 Task: Sort the products by unit price (low first).
Action: Mouse moved to (22, 116)
Screenshot: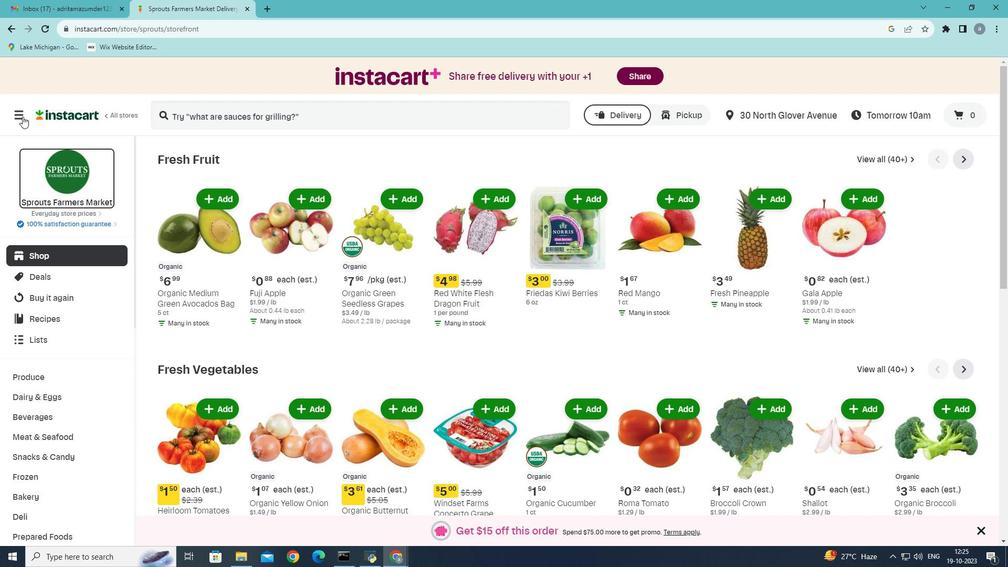 
Action: Mouse pressed left at (22, 116)
Screenshot: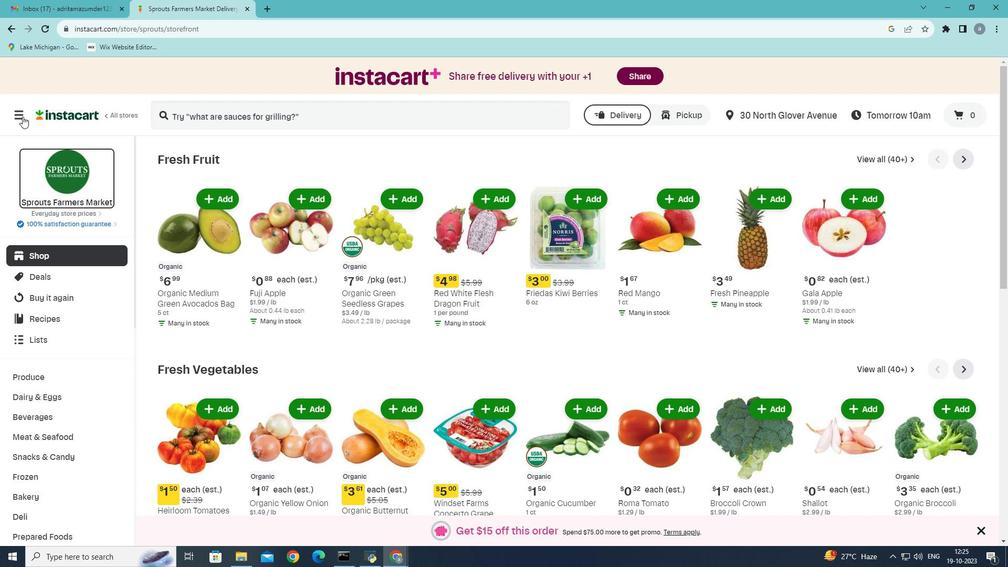 
Action: Mouse moved to (52, 298)
Screenshot: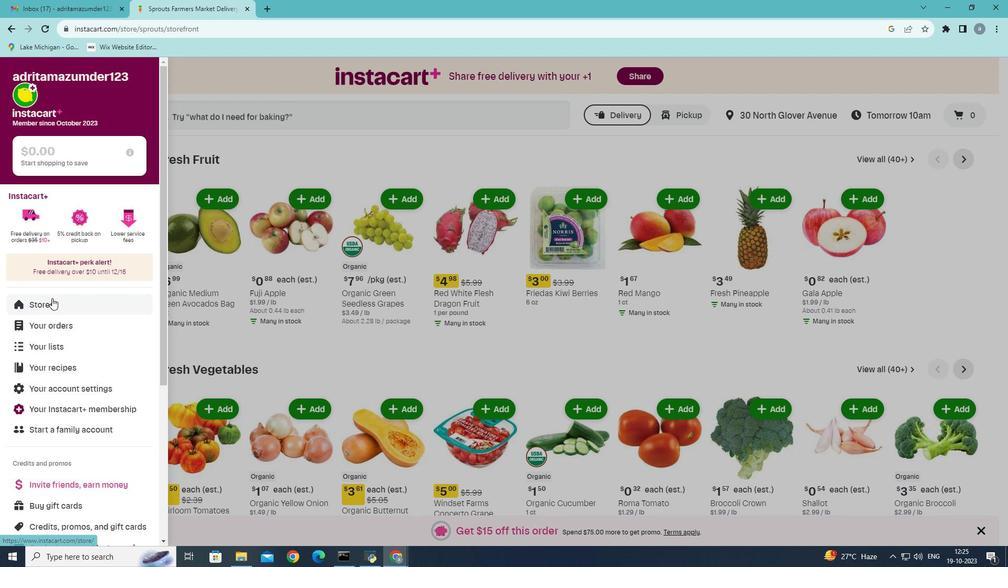 
Action: Mouse pressed left at (52, 298)
Screenshot: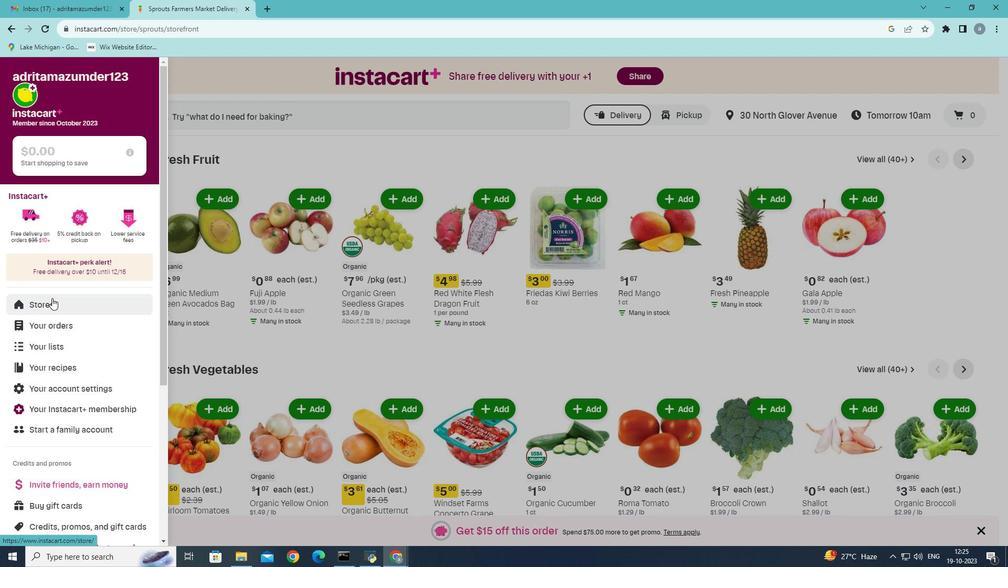 
Action: Mouse moved to (250, 123)
Screenshot: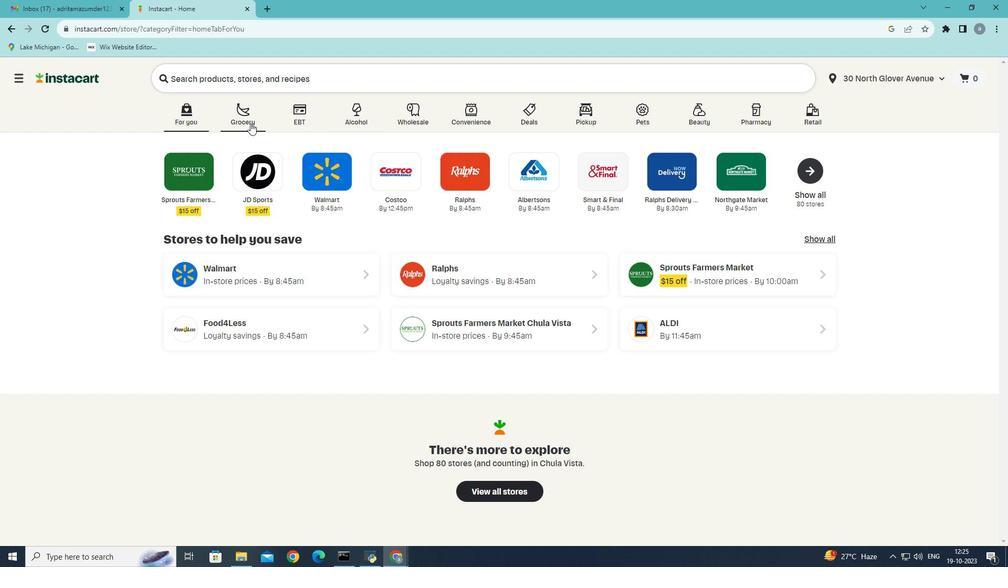
Action: Mouse pressed left at (250, 123)
Screenshot: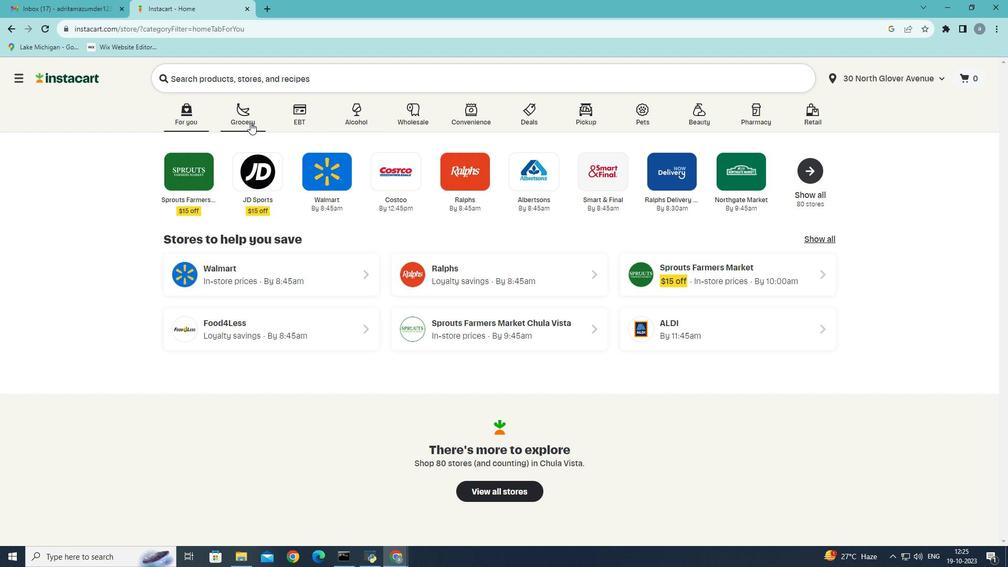 
Action: Mouse moved to (281, 308)
Screenshot: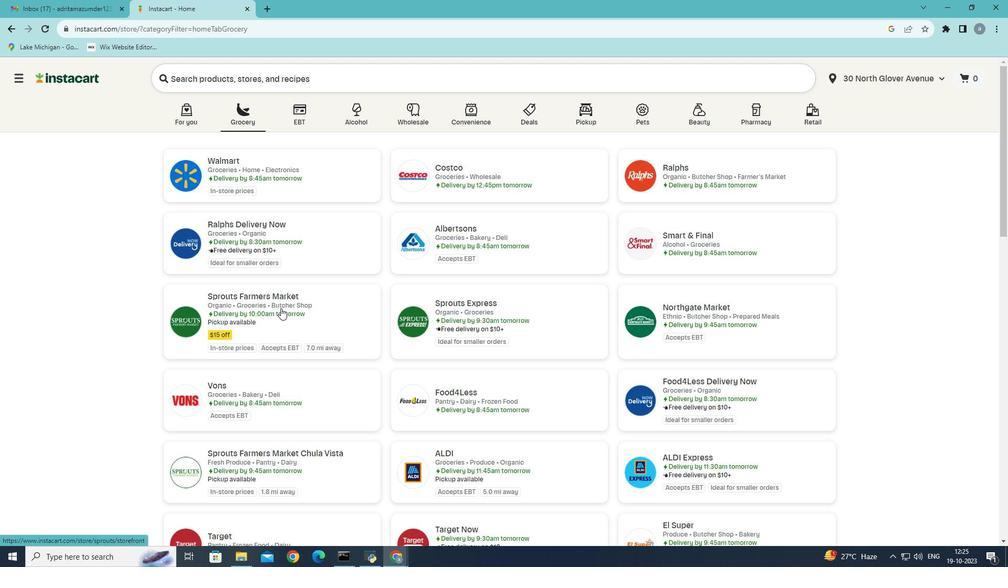 
Action: Mouse pressed left at (281, 308)
Screenshot: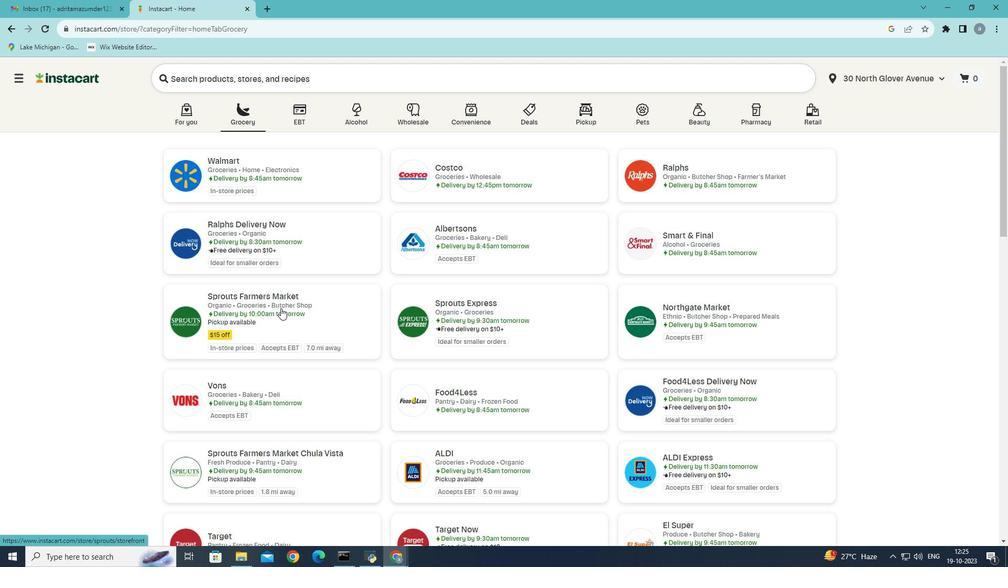 
Action: Mouse moved to (54, 420)
Screenshot: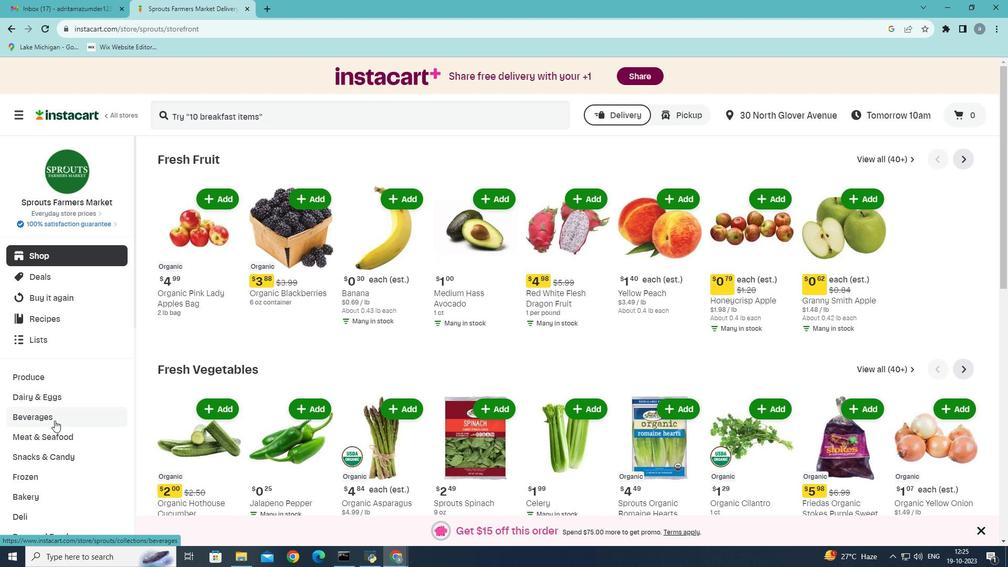 
Action: Mouse pressed left at (54, 420)
Screenshot: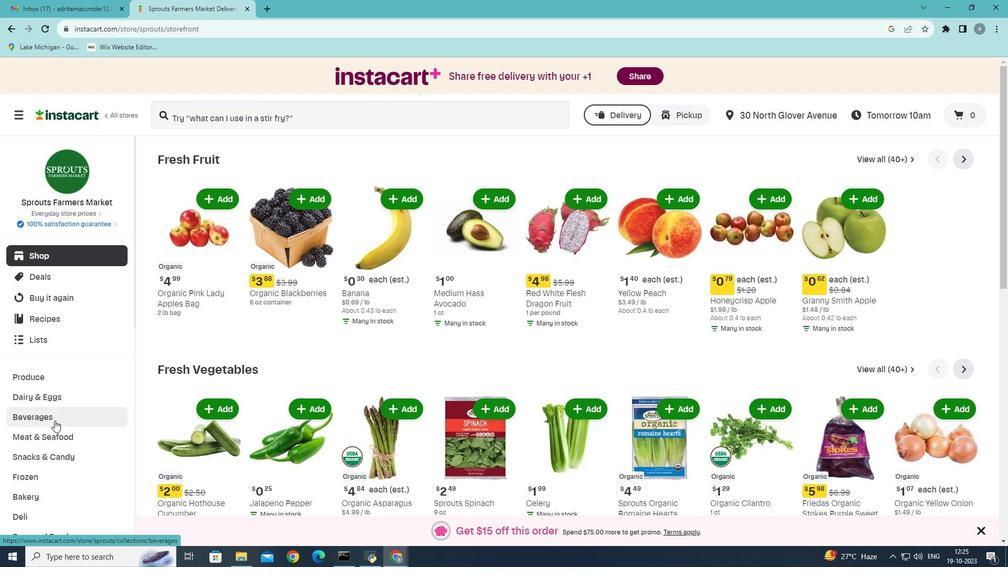
Action: Mouse moved to (48, 438)
Screenshot: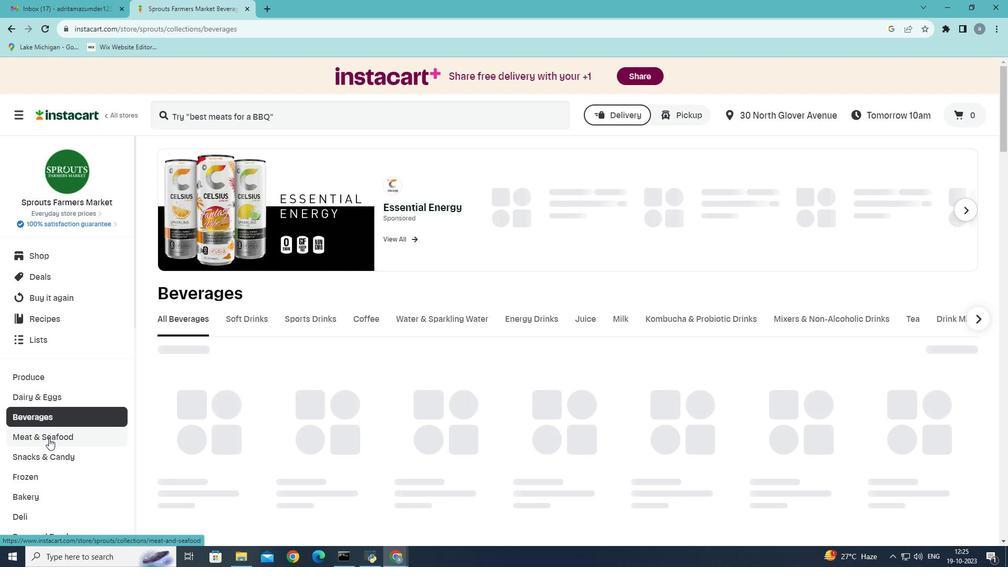 
Action: Mouse pressed left at (48, 438)
Screenshot: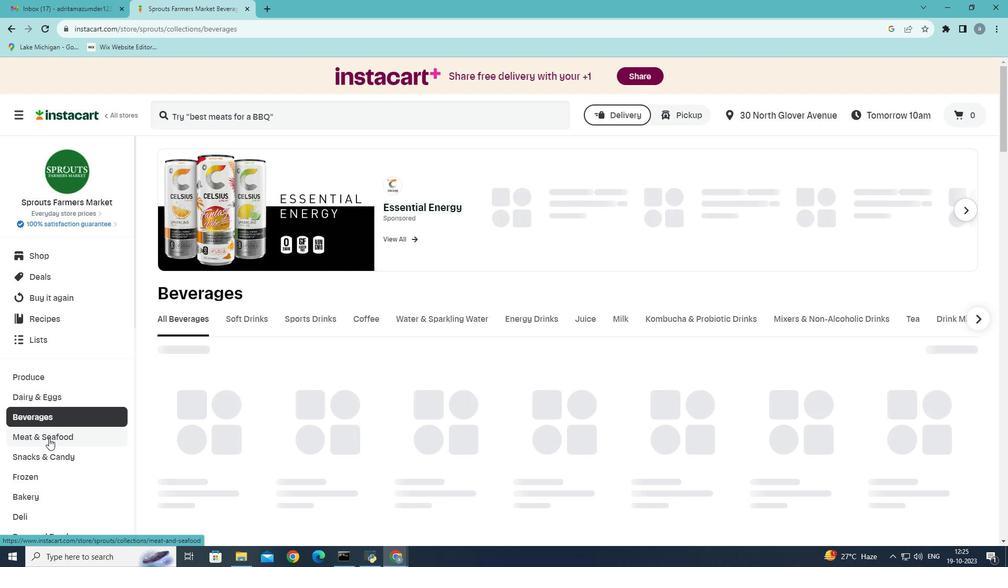 
Action: Mouse moved to (535, 186)
Screenshot: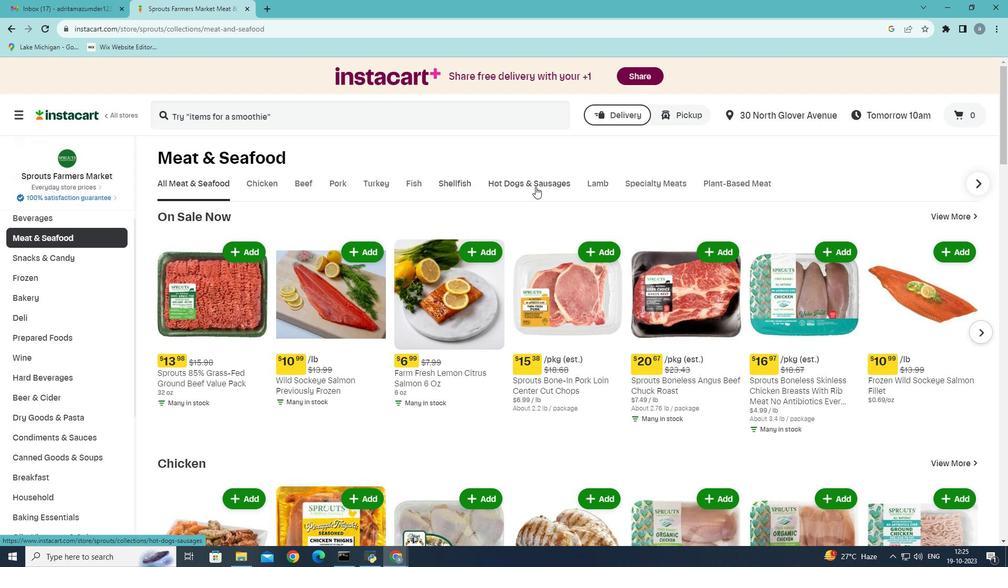 
Action: Mouse pressed left at (535, 186)
Screenshot: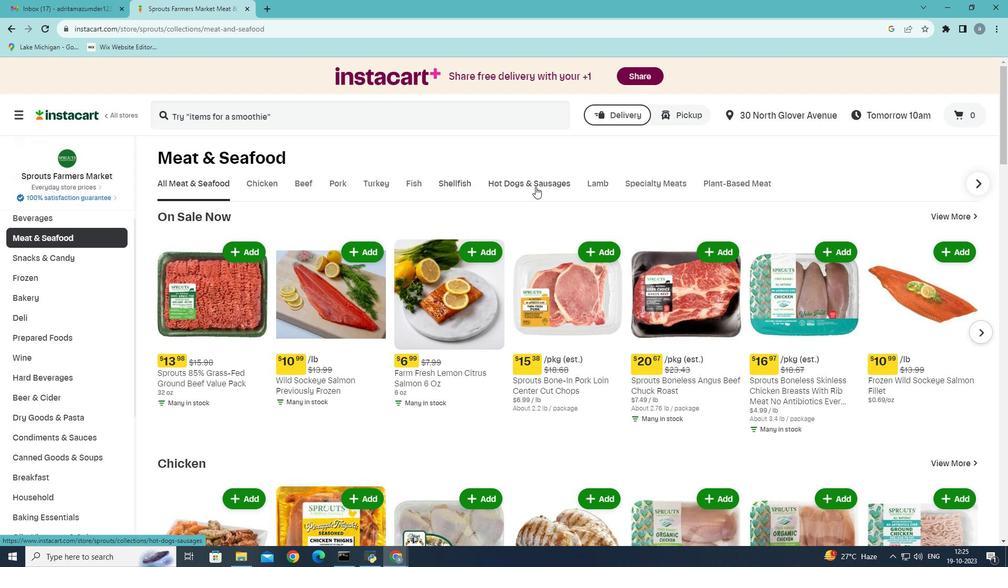 
Action: Mouse moved to (328, 235)
Screenshot: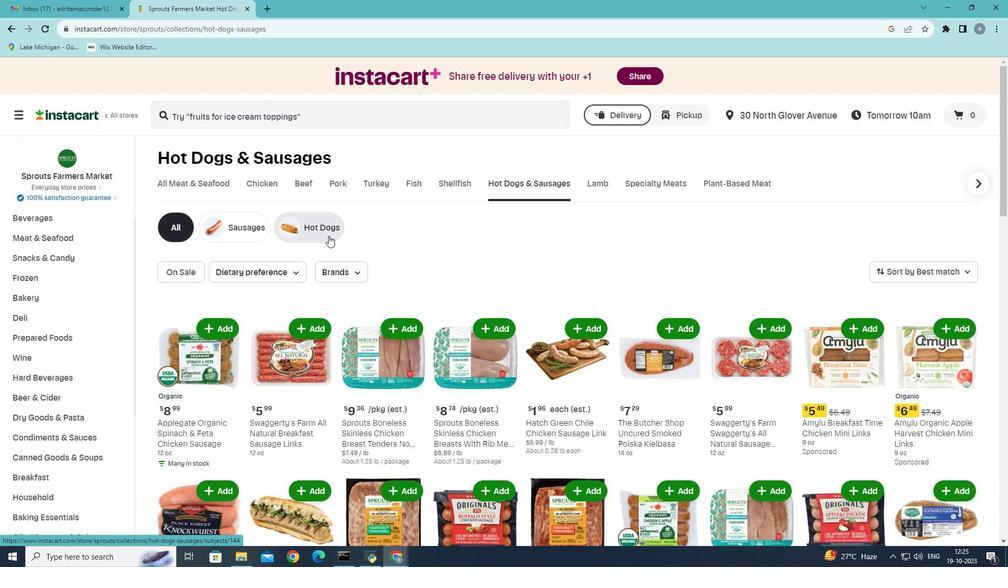 
Action: Mouse pressed left at (328, 235)
Screenshot: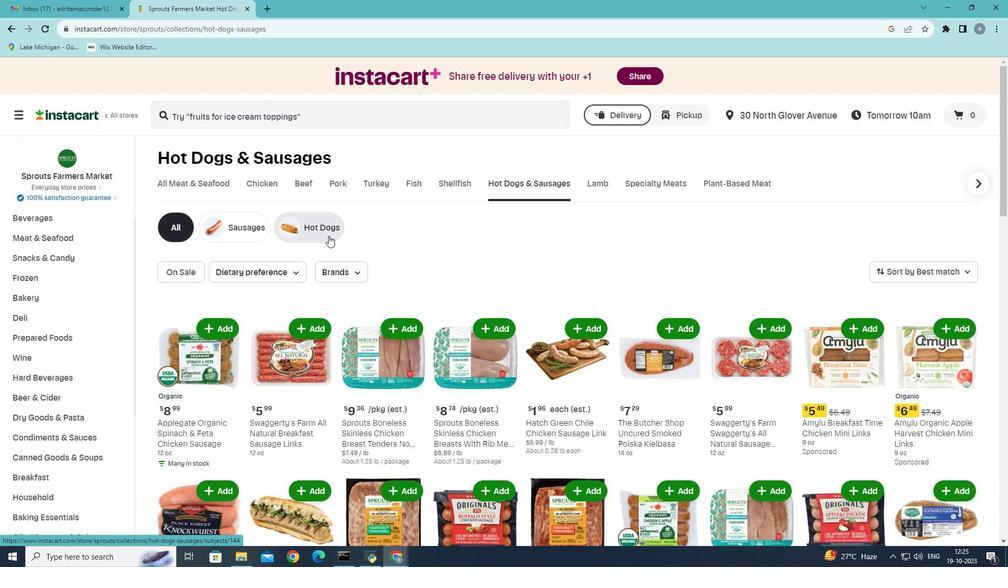 
Action: Mouse moved to (962, 270)
Screenshot: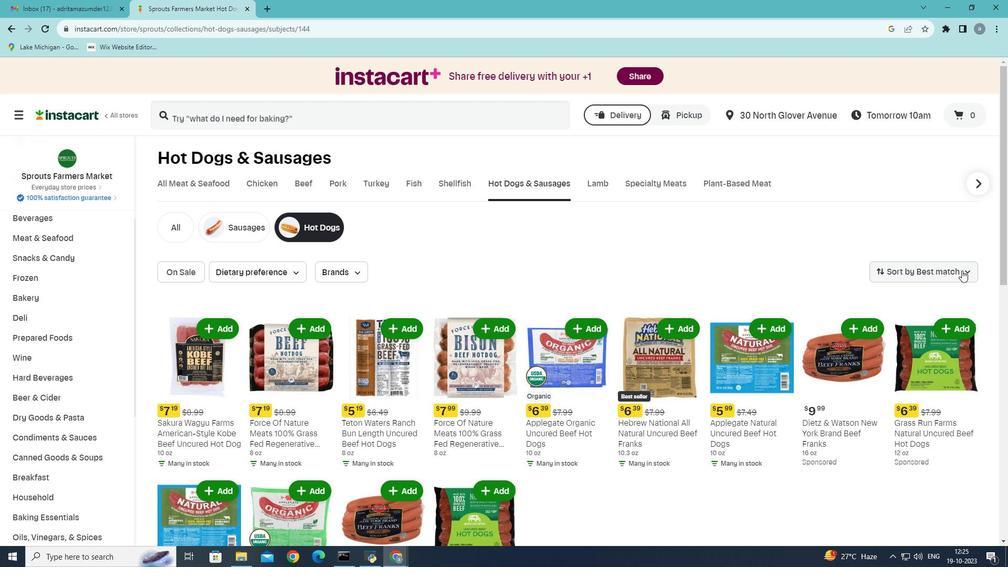 
Action: Mouse pressed left at (962, 270)
Screenshot: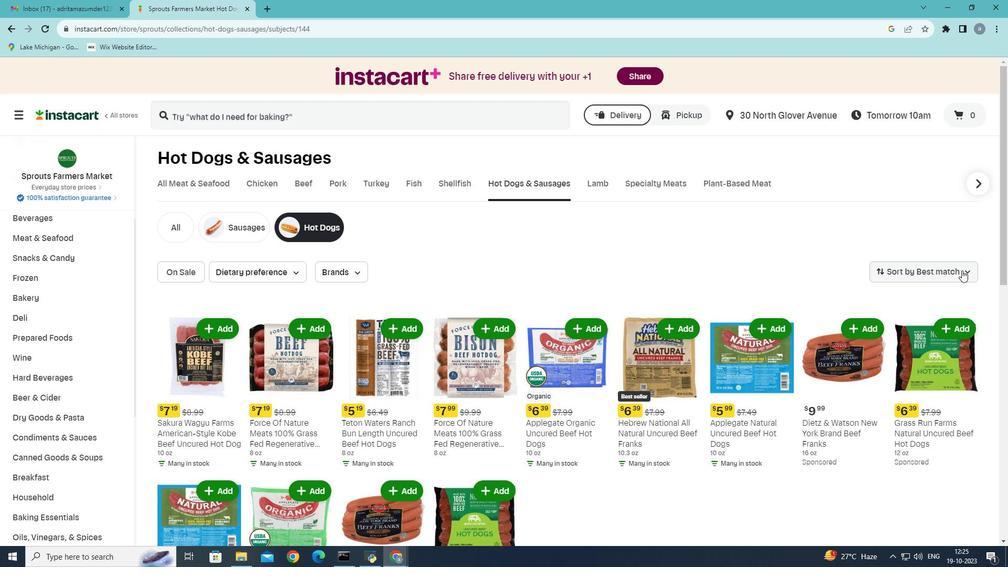 
Action: Mouse moved to (927, 370)
Screenshot: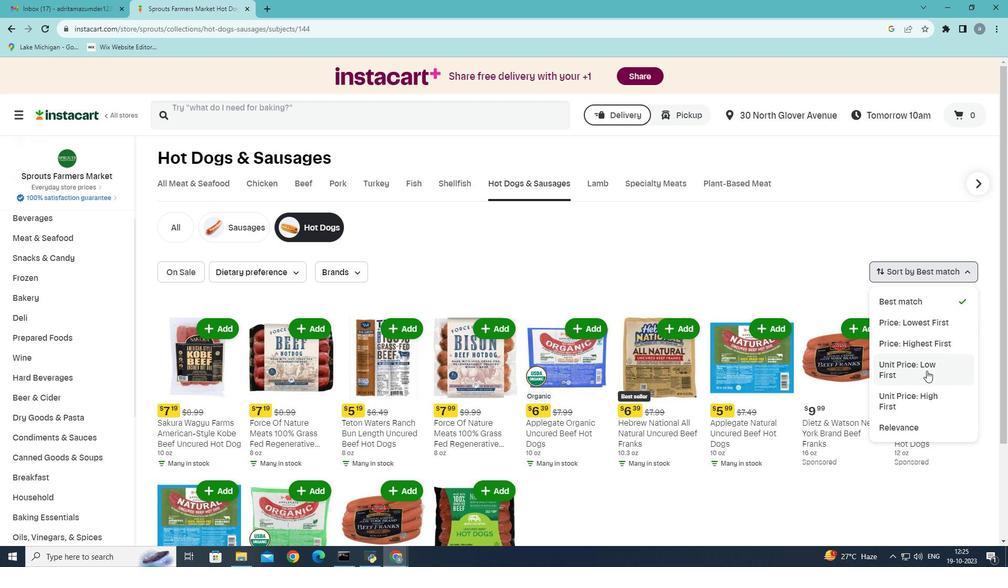 
Action: Mouse pressed left at (927, 370)
Screenshot: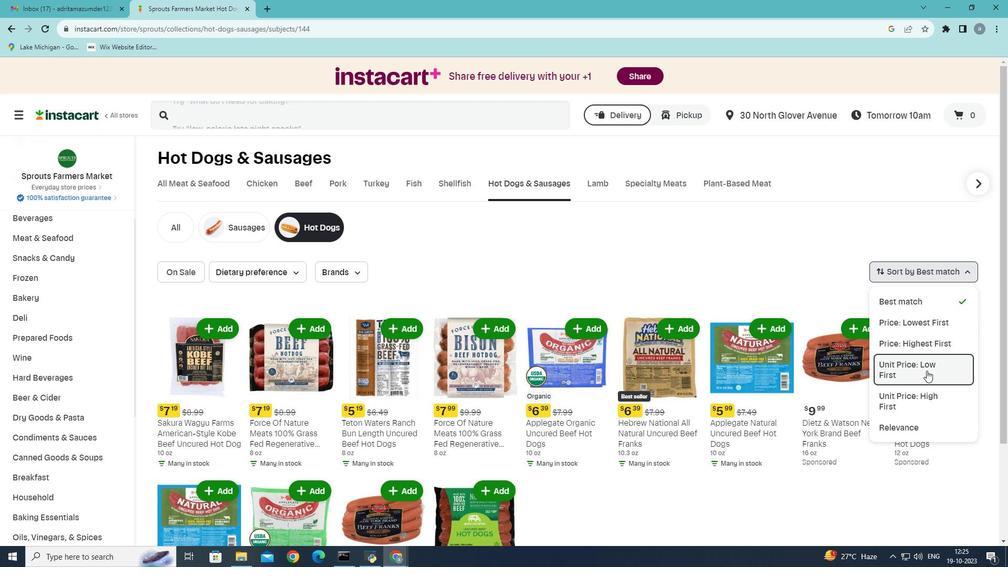 
Action: Mouse moved to (854, 362)
Screenshot: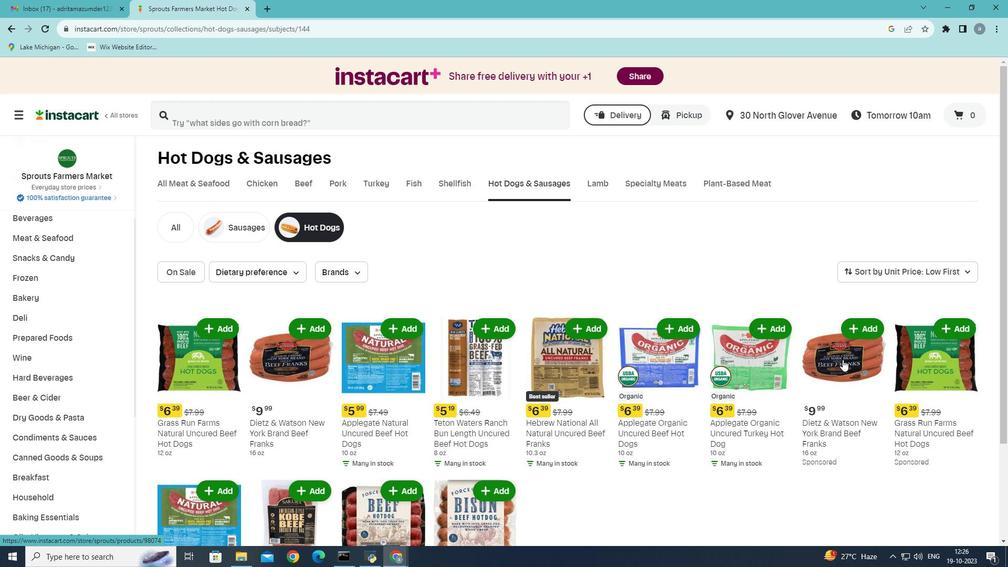 
